Task: Add a dentist appointment for a cavity filling on the 22nd at 3:00 PM.
Action: Mouse moved to (65, 240)
Screenshot: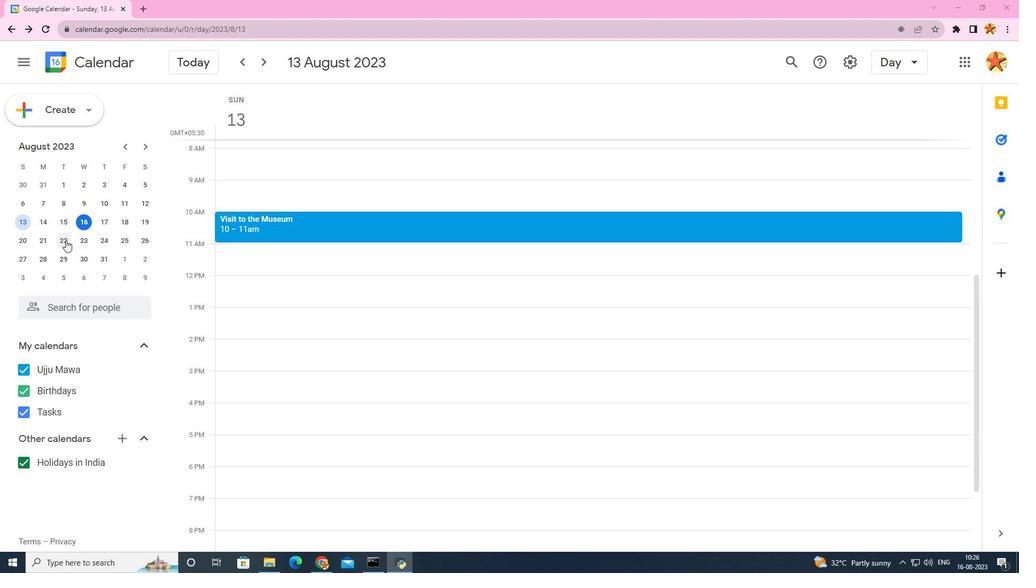 
Action: Mouse pressed left at (65, 240)
Screenshot: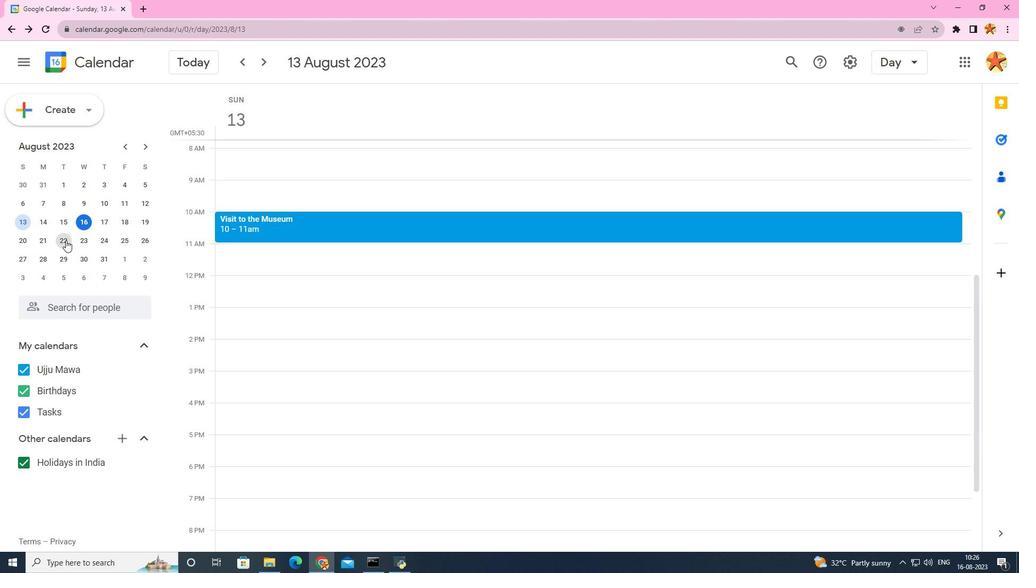 
Action: Mouse moved to (229, 376)
Screenshot: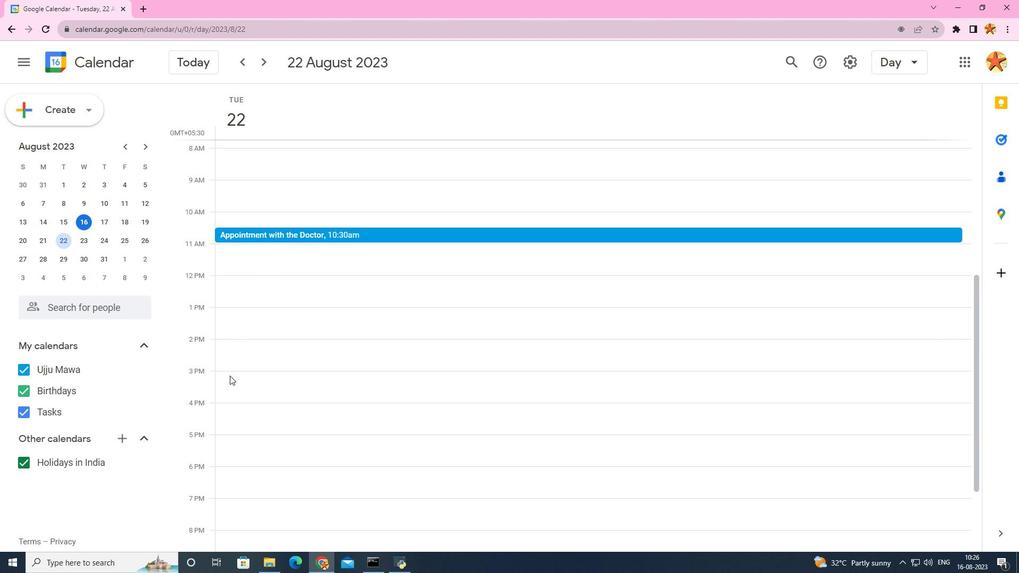 
Action: Mouse pressed left at (229, 376)
Screenshot: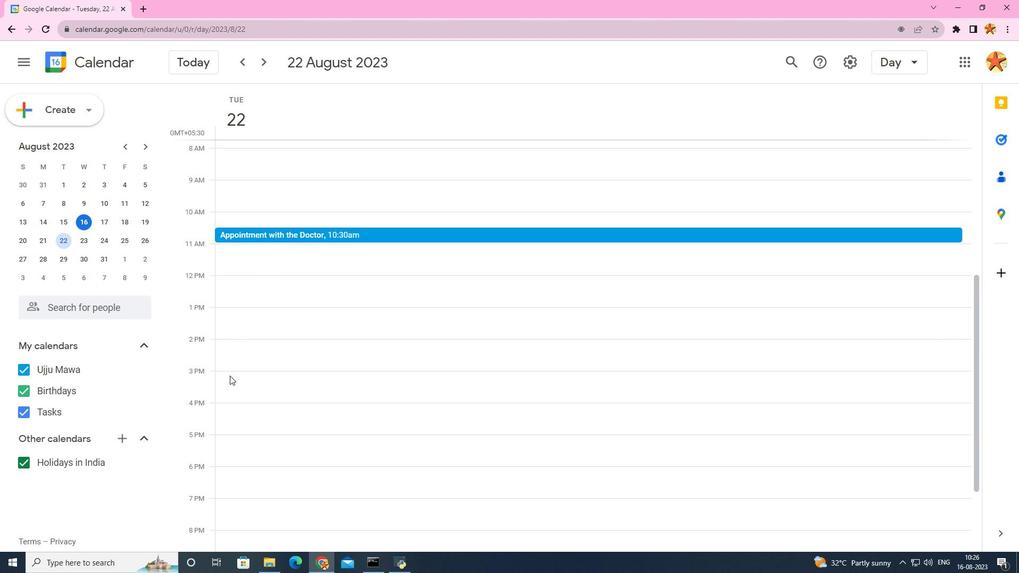 
Action: Mouse moved to (544, 175)
Screenshot: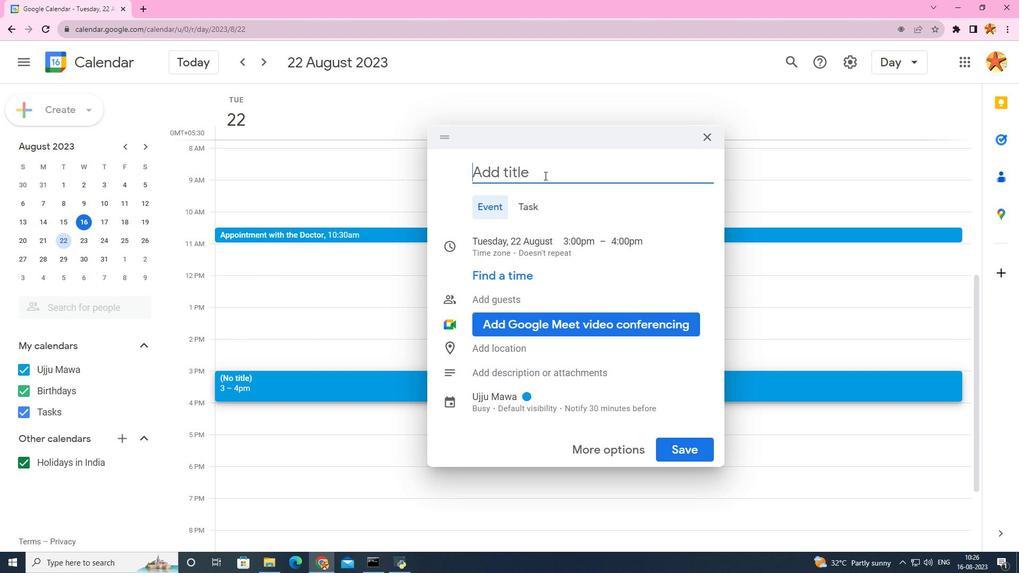 
Action: Key pressed <Key.caps_lock>D<Key.caps_lock>entist<Key.space>appointment<Key.space>for<Key.space>a<Key.space>cavity<Key.space>filling
Screenshot: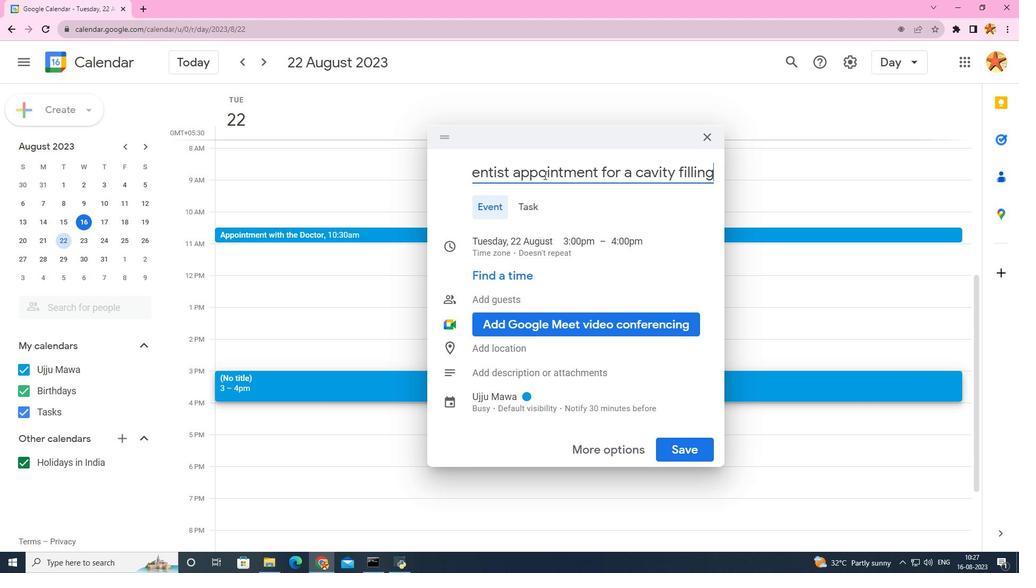 
Action: Mouse moved to (624, 250)
Screenshot: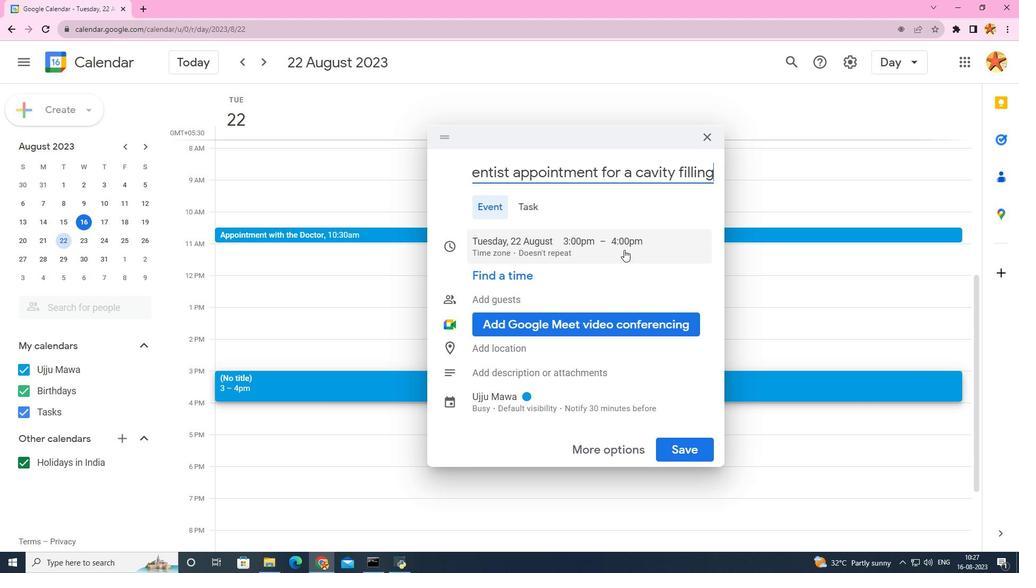 
Action: Mouse pressed left at (624, 250)
Screenshot: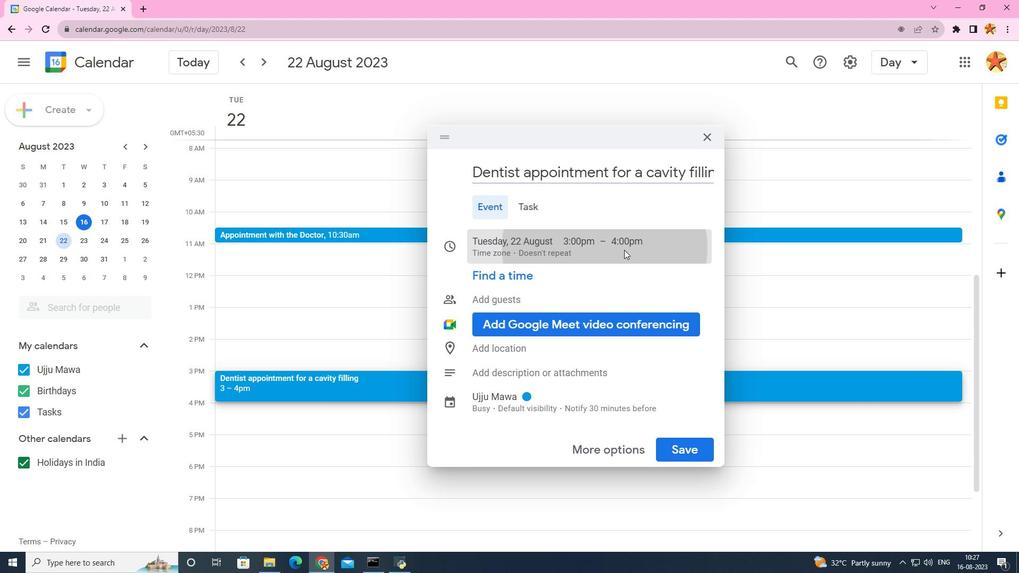
Action: Mouse moved to (625, 245)
Screenshot: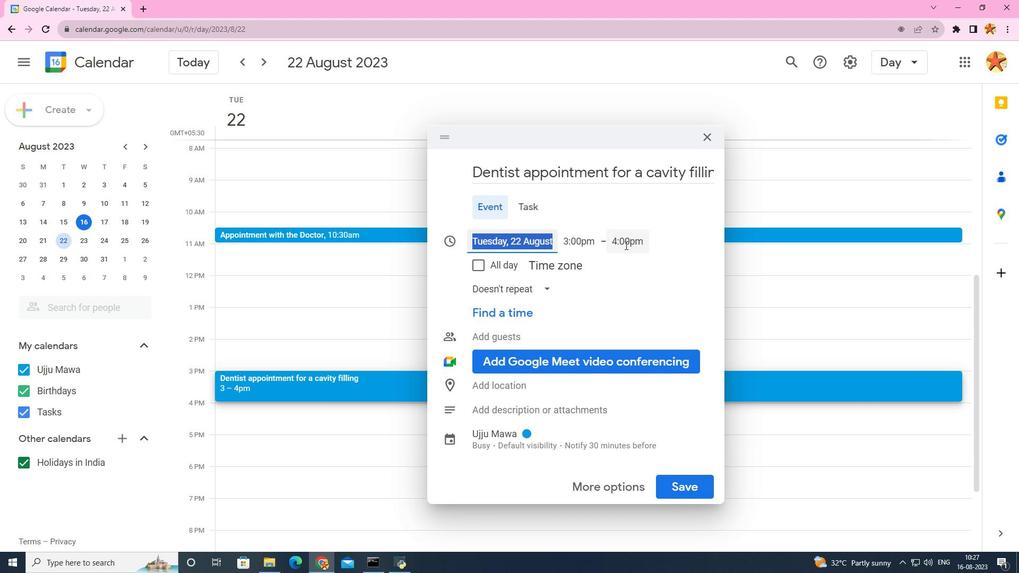 
Action: Mouse pressed left at (625, 245)
Screenshot: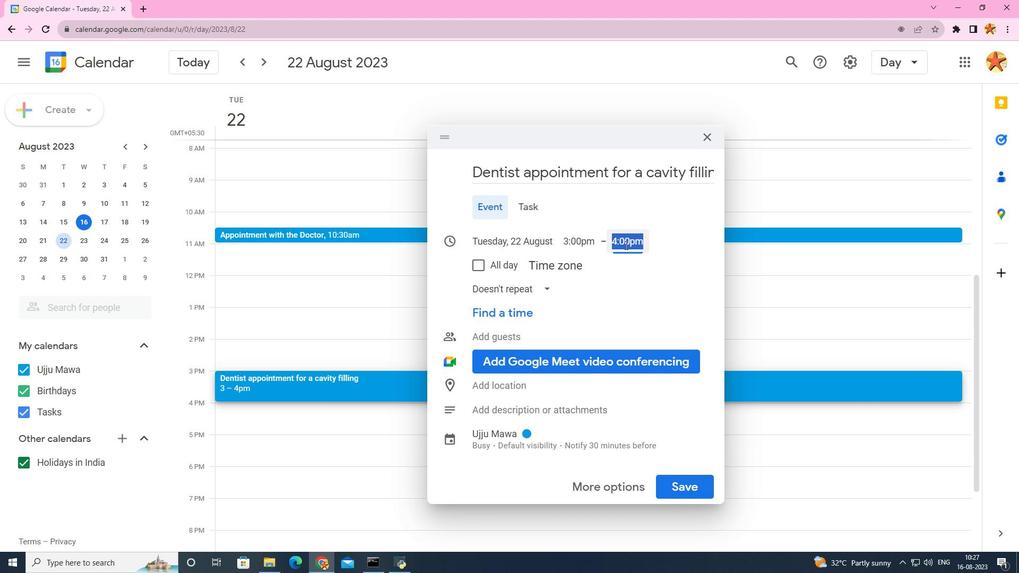 
Action: Mouse moved to (633, 307)
Screenshot: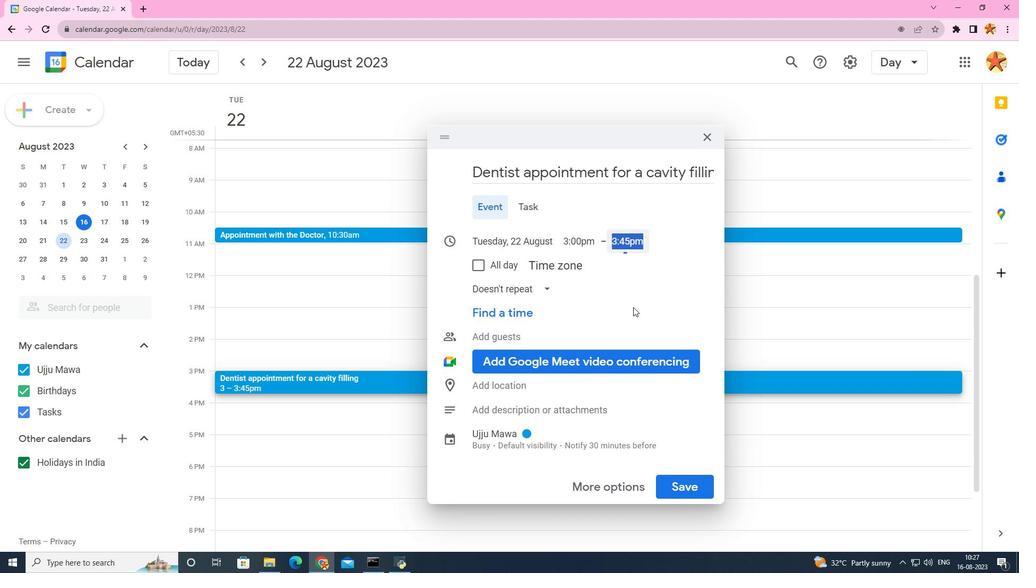 
Action: Mouse pressed left at (633, 307)
Screenshot: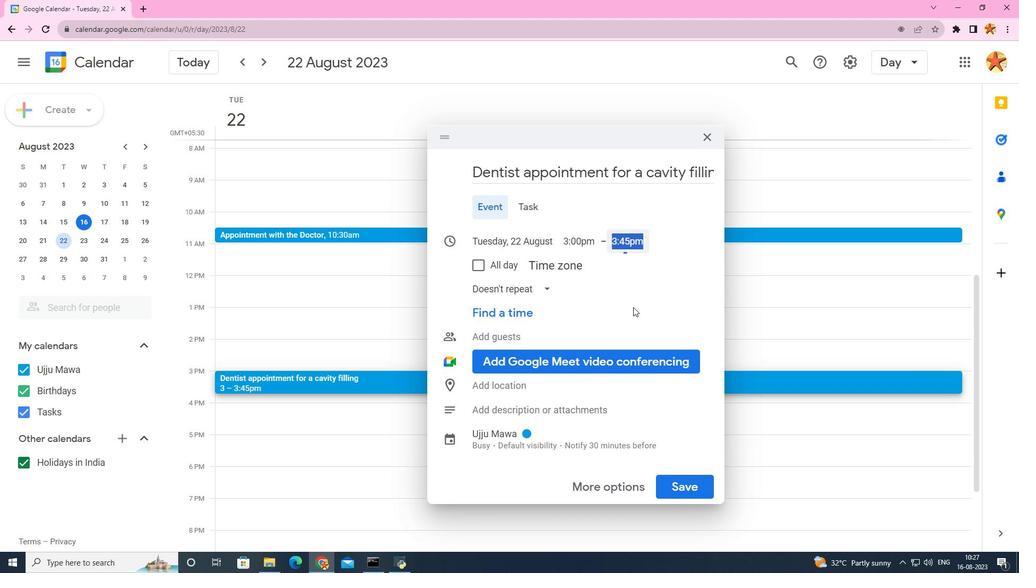 
Action: Mouse moved to (676, 484)
Screenshot: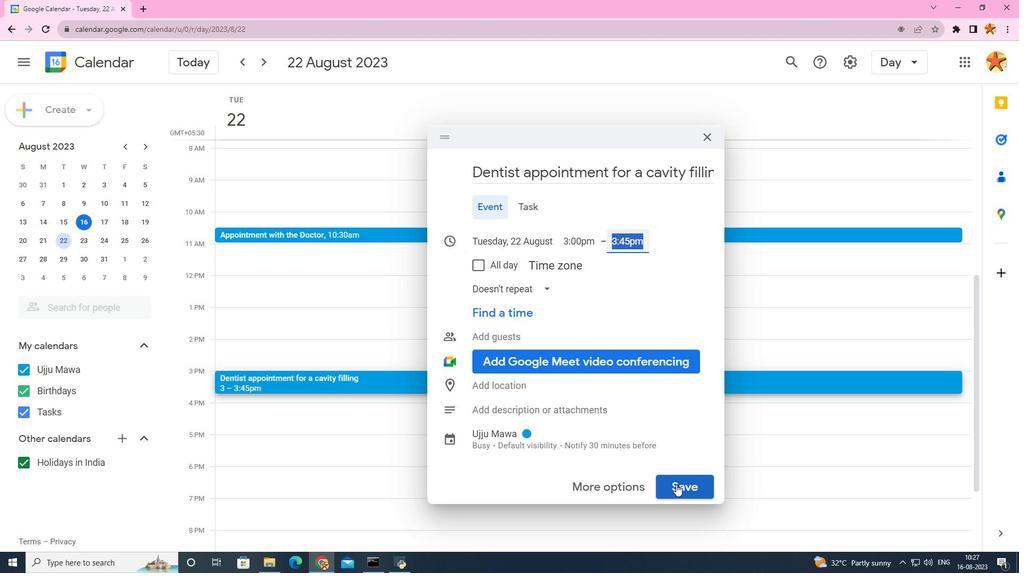 
Action: Mouse pressed left at (676, 484)
Screenshot: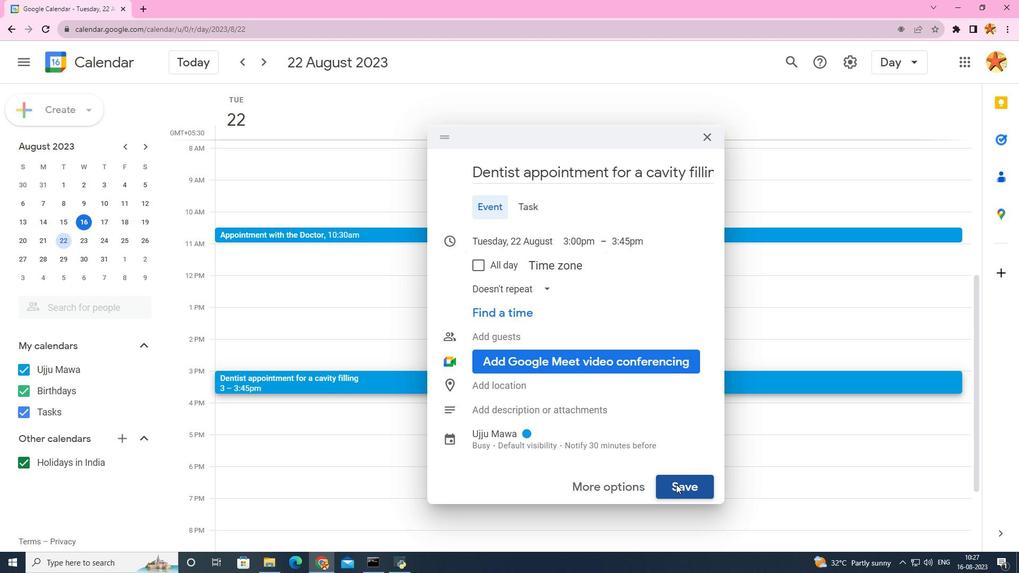 
Action: Mouse moved to (672, 459)
Screenshot: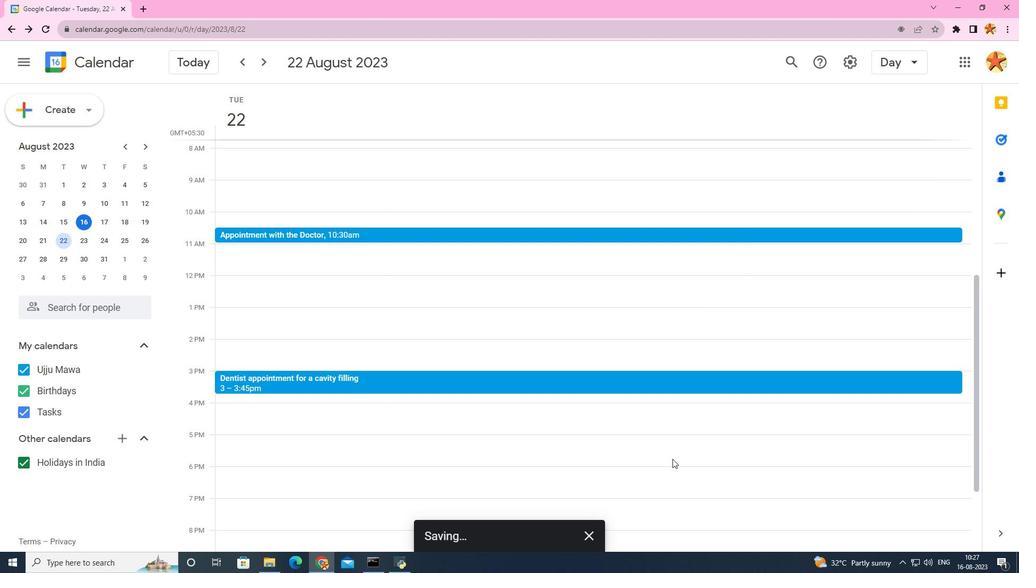 
